Task: Display the "Related record list" page setting.
Action: Mouse moved to (968, 69)
Screenshot: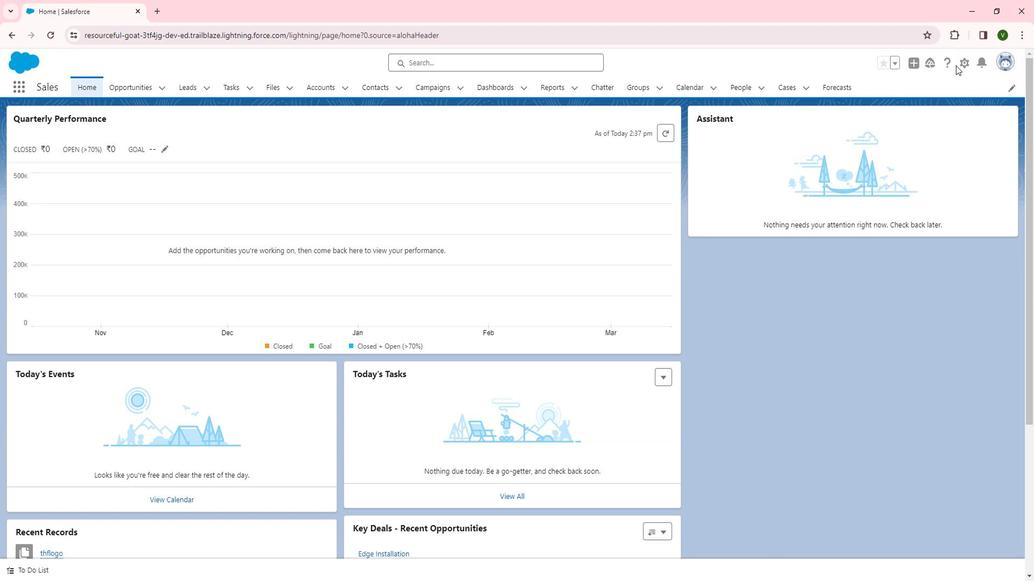 
Action: Mouse pressed left at (968, 69)
Screenshot: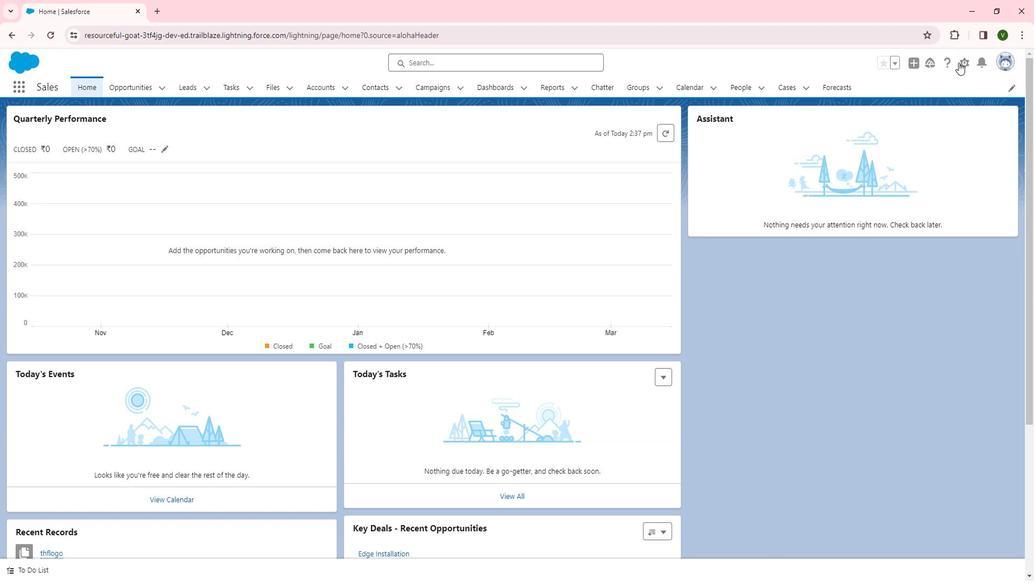 
Action: Mouse moved to (921, 94)
Screenshot: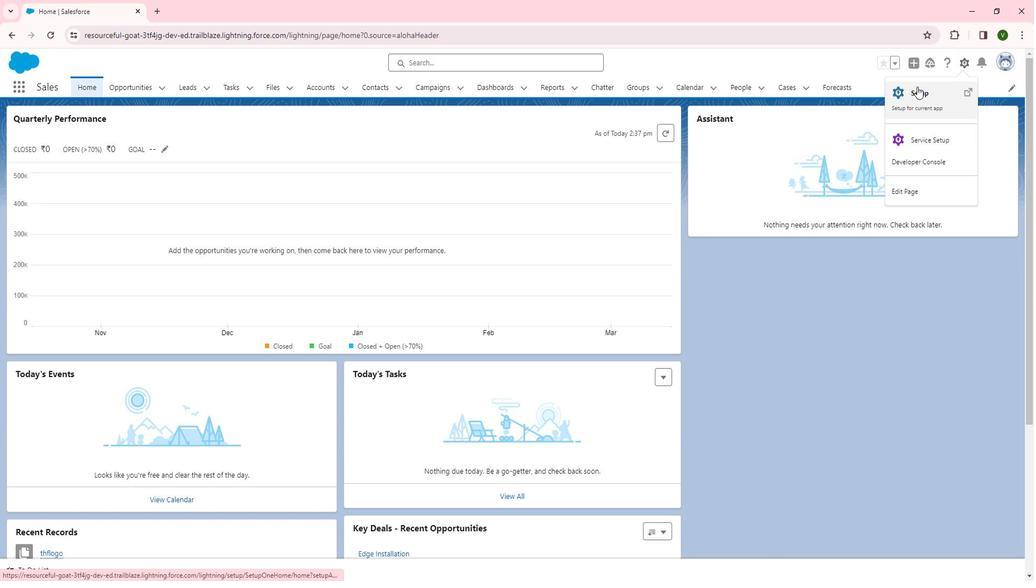 
Action: Mouse pressed left at (921, 94)
Screenshot: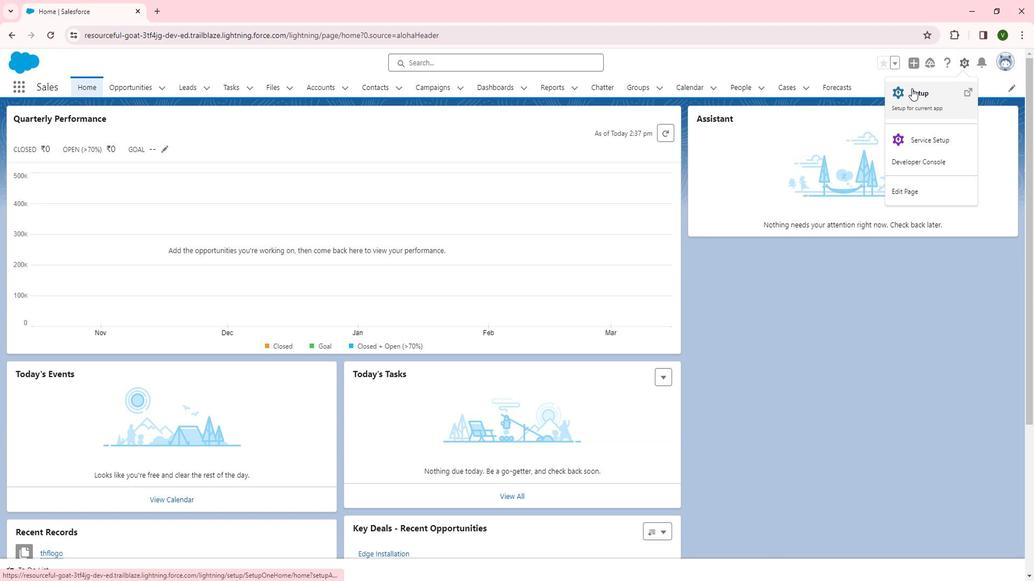 
Action: Mouse moved to (57, 332)
Screenshot: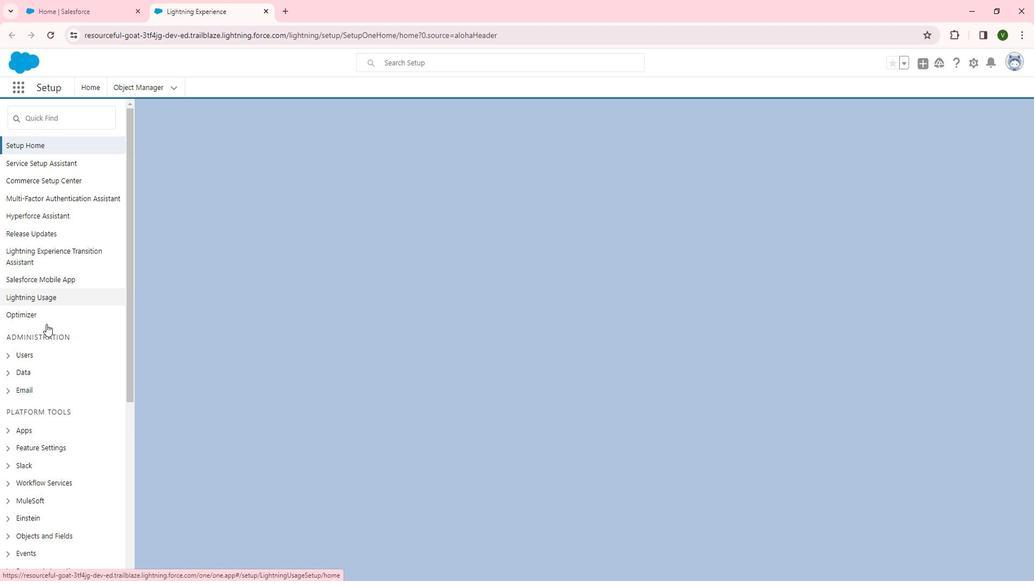
Action: Mouse scrolled (57, 331) with delta (0, 0)
Screenshot: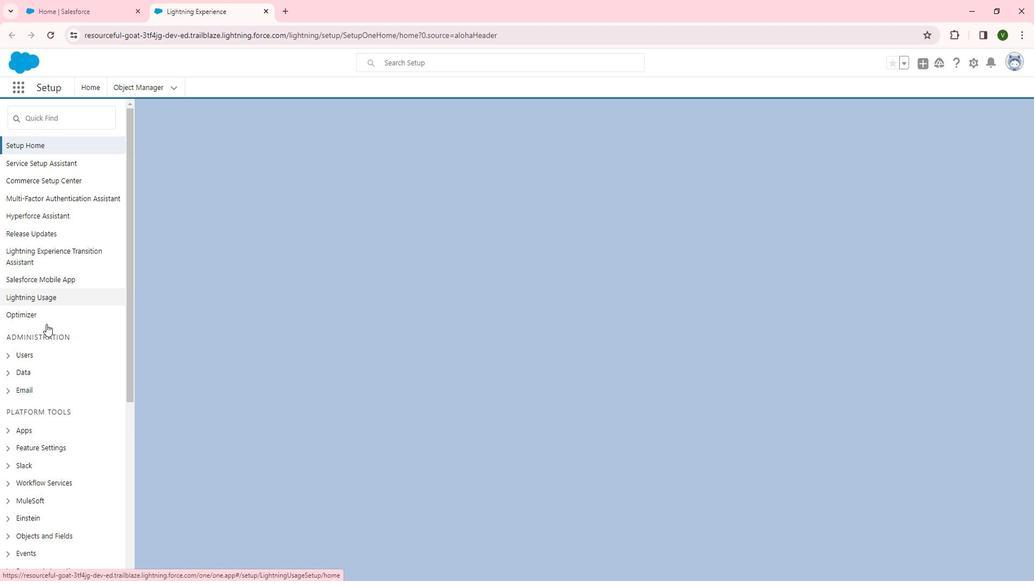 
Action: Mouse moved to (58, 334)
Screenshot: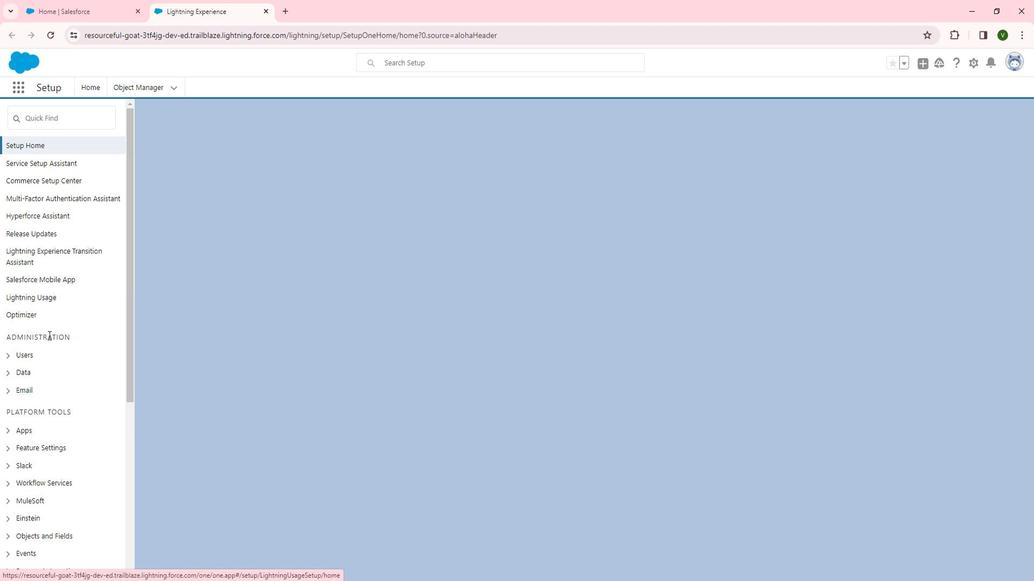 
Action: Mouse scrolled (58, 334) with delta (0, 0)
Screenshot: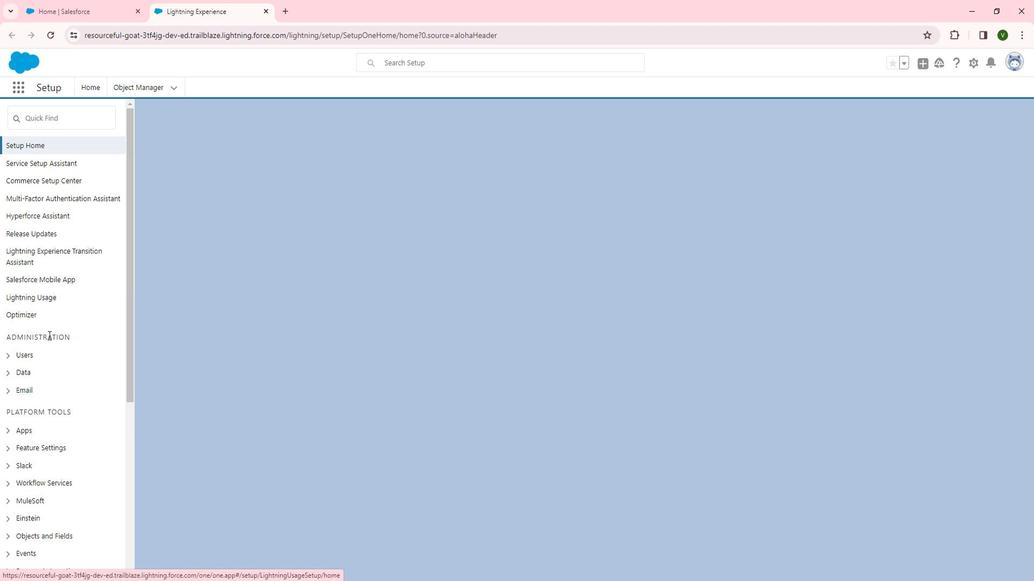 
Action: Mouse scrolled (58, 334) with delta (0, 0)
Screenshot: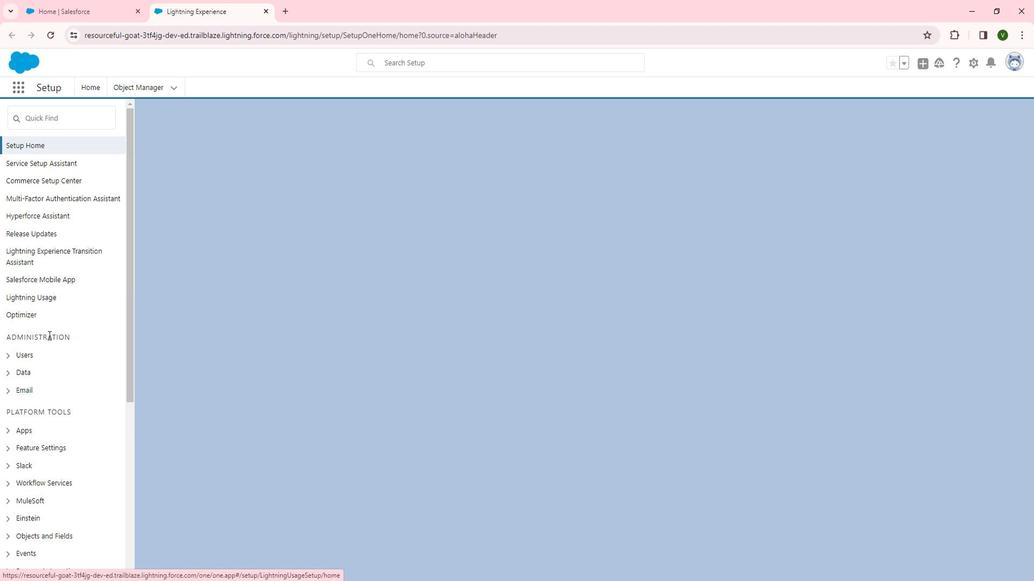 
Action: Mouse scrolled (58, 334) with delta (0, 0)
Screenshot: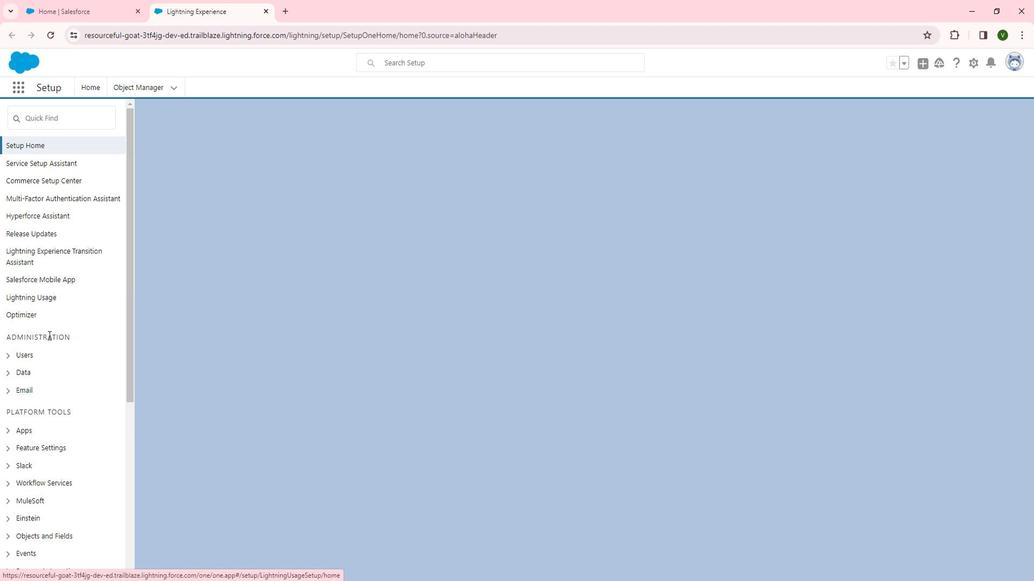 
Action: Mouse scrolled (58, 334) with delta (0, 0)
Screenshot: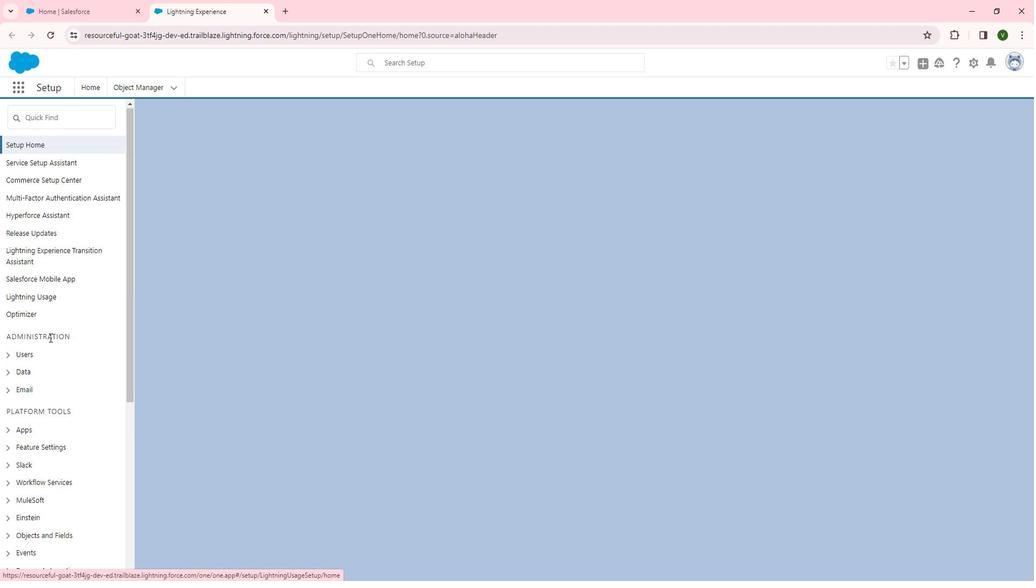 
Action: Mouse moved to (40, 169)
Screenshot: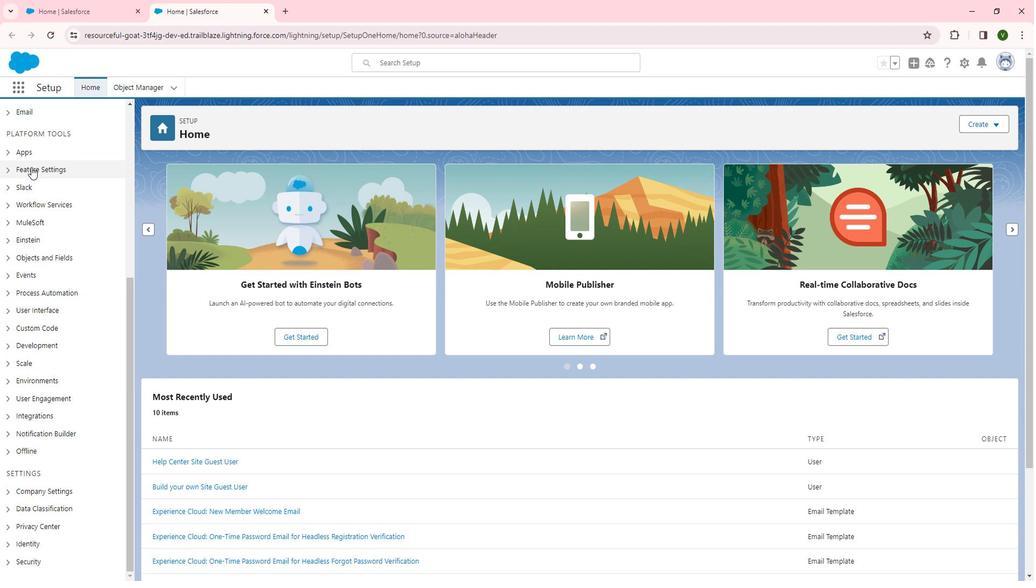 
Action: Mouse pressed left at (40, 169)
Screenshot: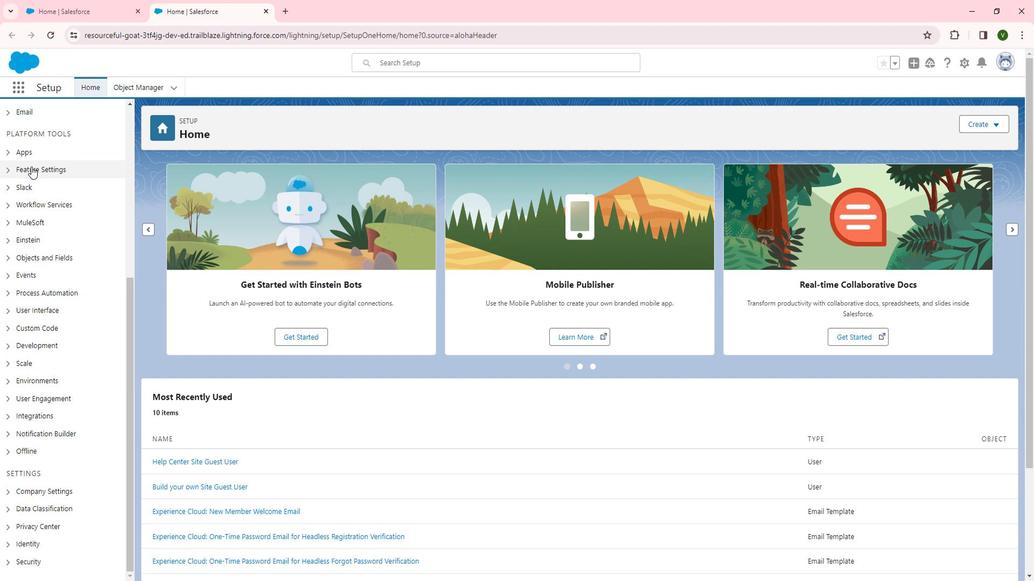 
Action: Mouse moved to (63, 253)
Screenshot: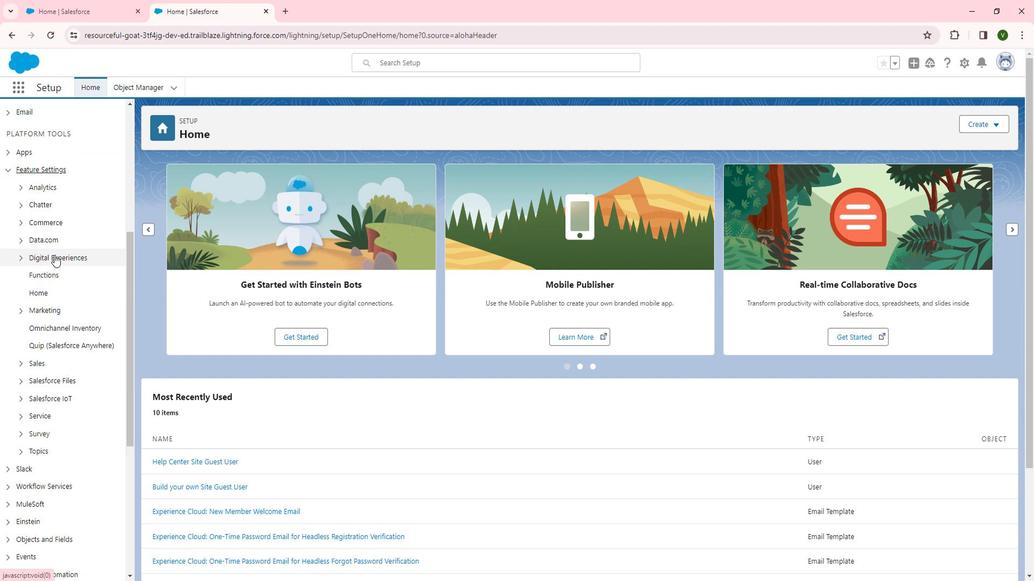 
Action: Mouse pressed left at (63, 253)
Screenshot: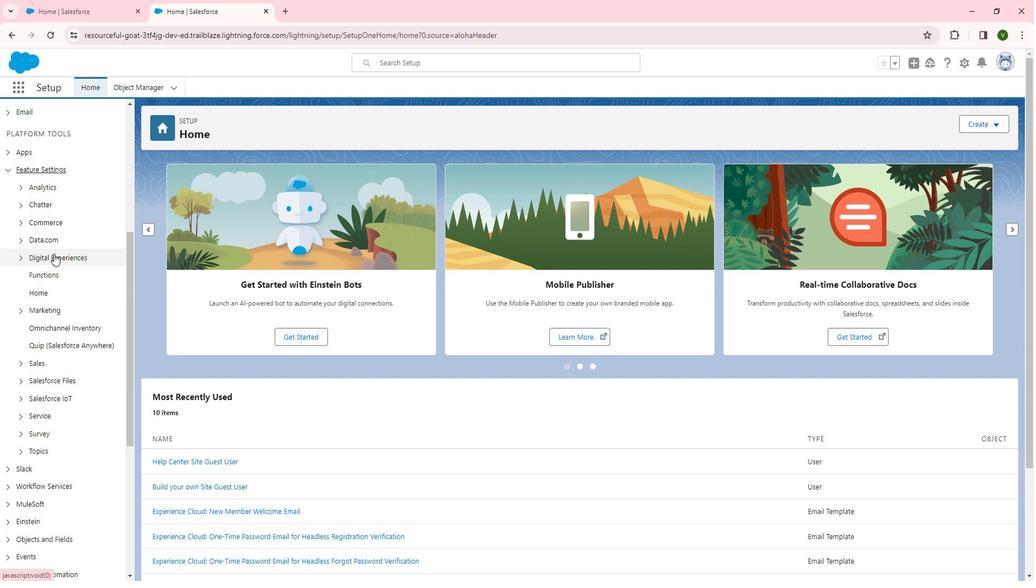 
Action: Mouse moved to (56, 277)
Screenshot: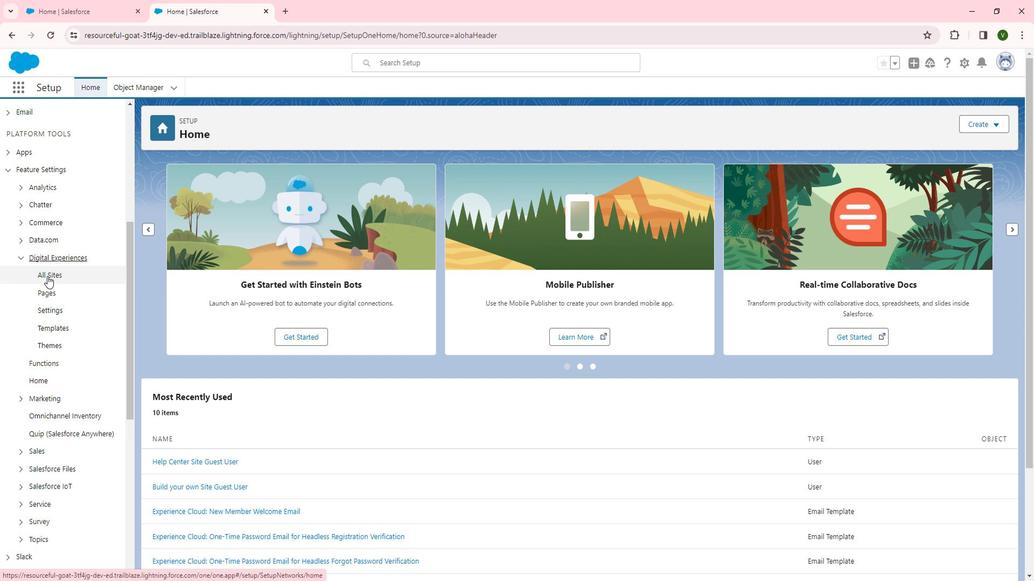 
Action: Mouse pressed left at (56, 277)
Screenshot: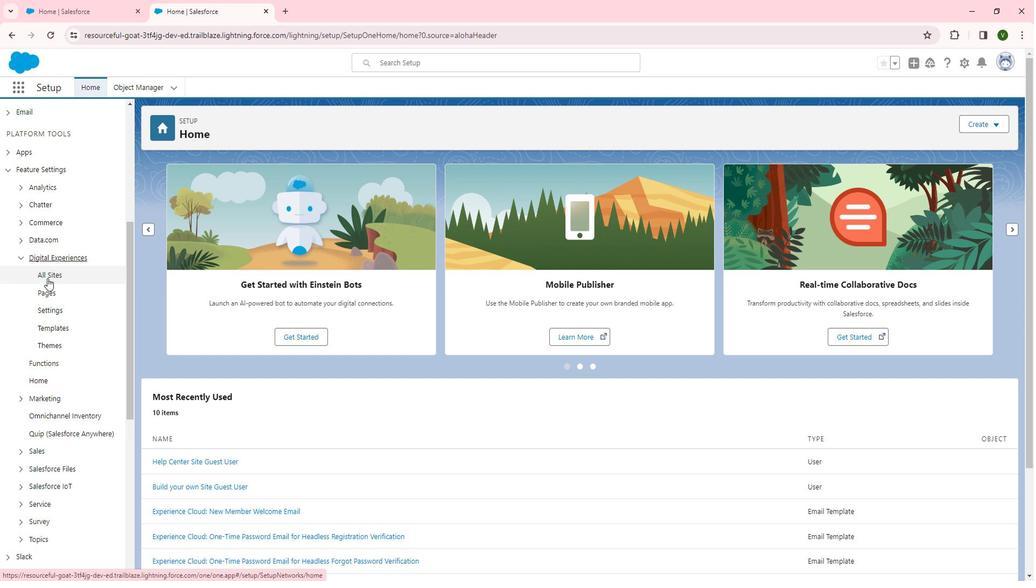 
Action: Mouse moved to (189, 282)
Screenshot: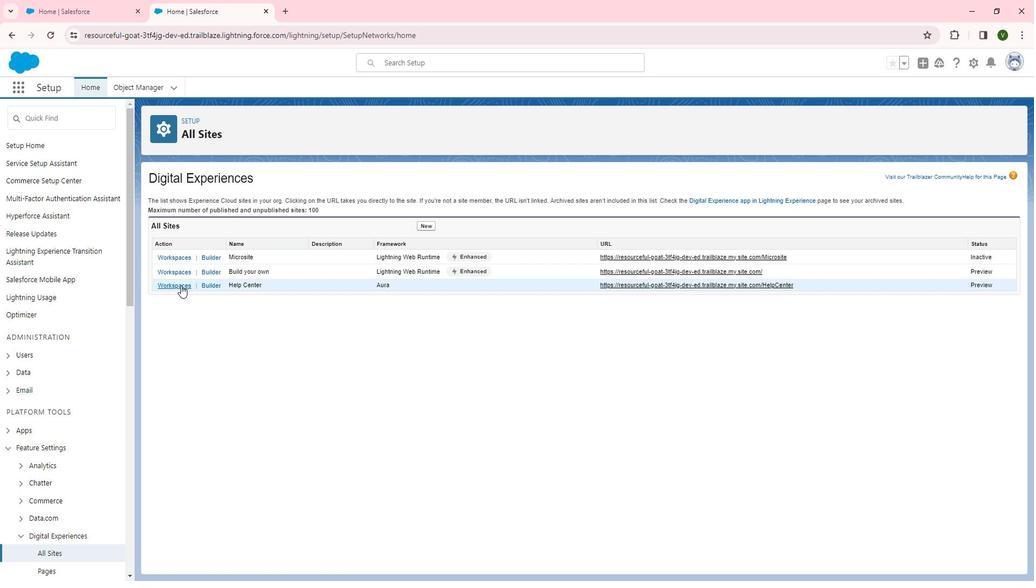 
Action: Mouse pressed left at (189, 282)
Screenshot: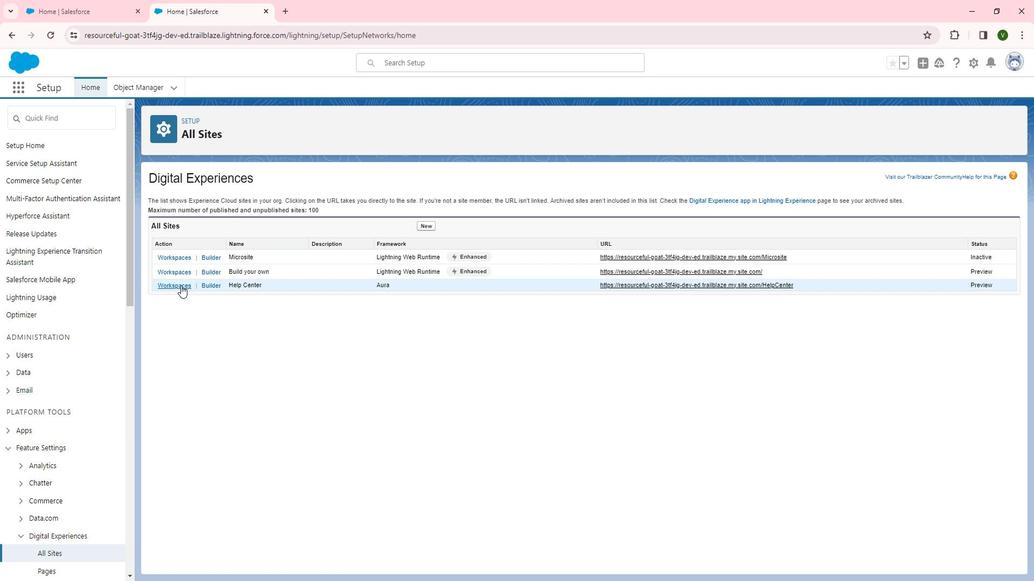 
Action: Mouse moved to (127, 226)
Screenshot: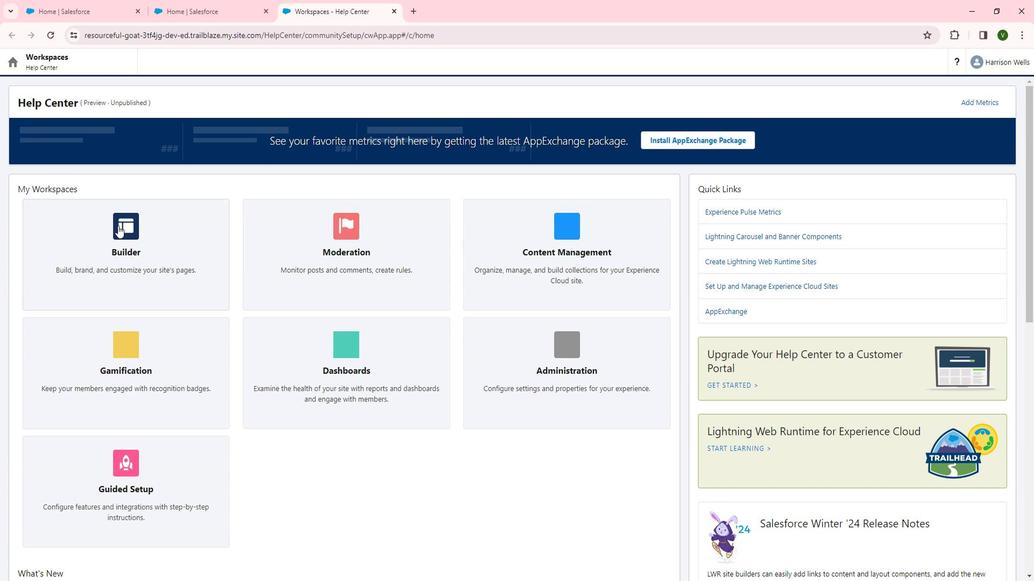 
Action: Mouse pressed left at (127, 226)
Screenshot: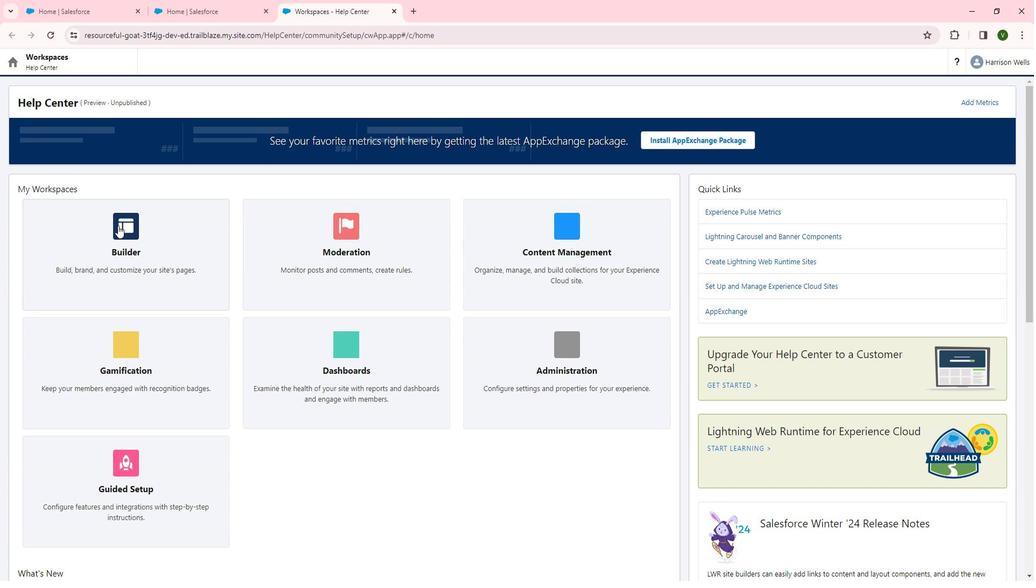
Action: Mouse moved to (151, 64)
Screenshot: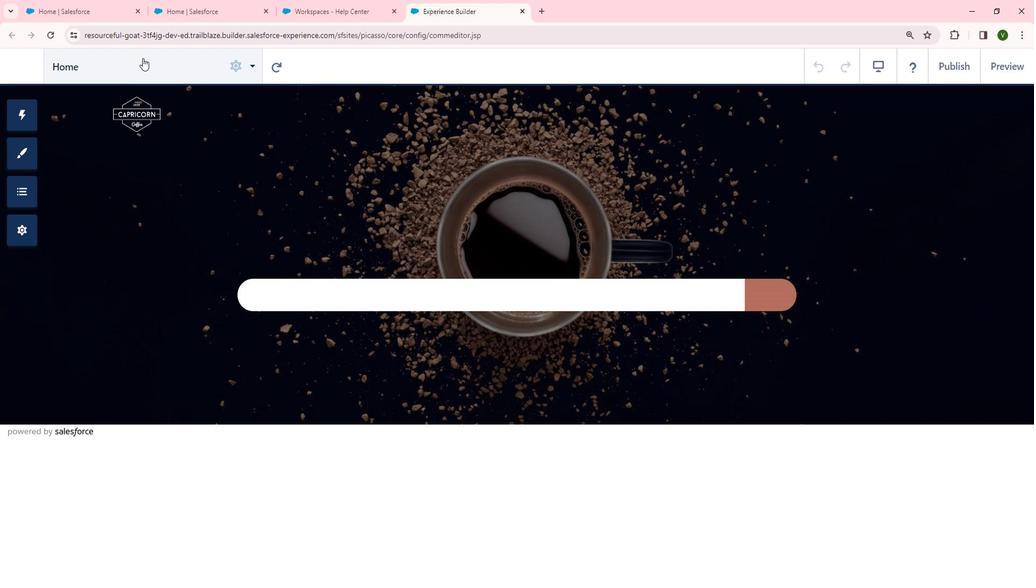 
Action: Mouse pressed left at (151, 64)
Screenshot: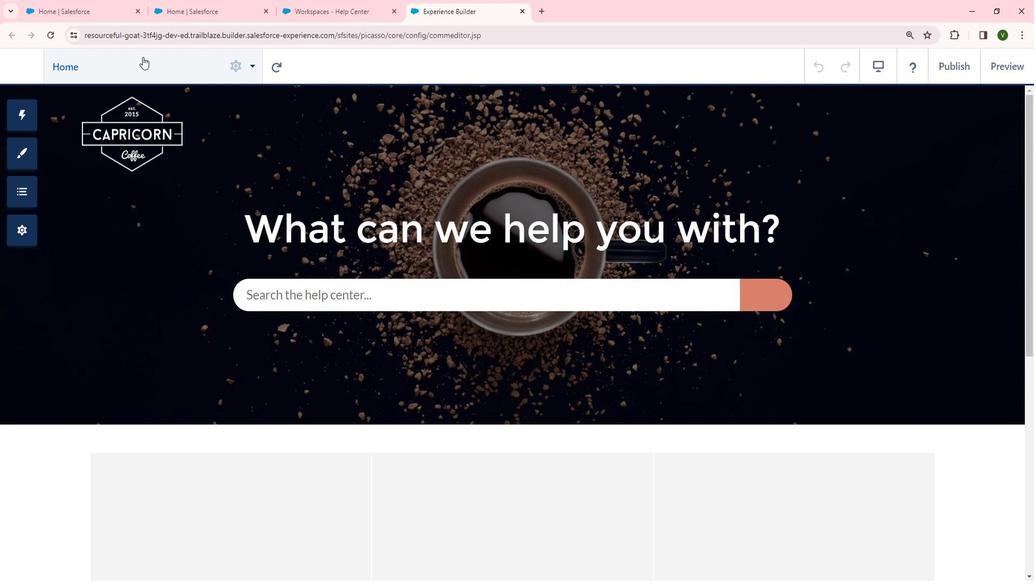 
Action: Mouse moved to (85, 332)
Screenshot: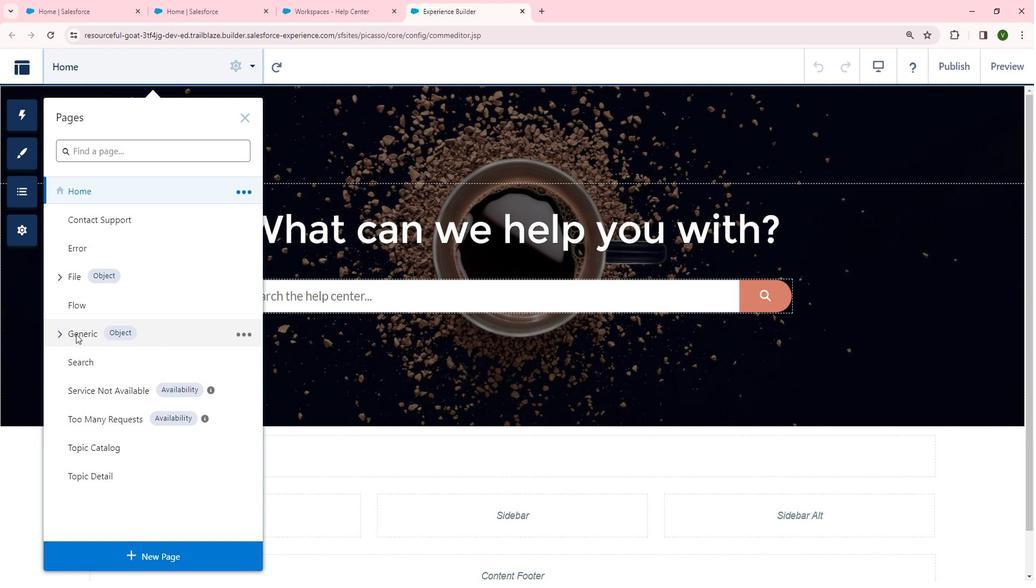 
Action: Mouse pressed left at (85, 332)
Screenshot: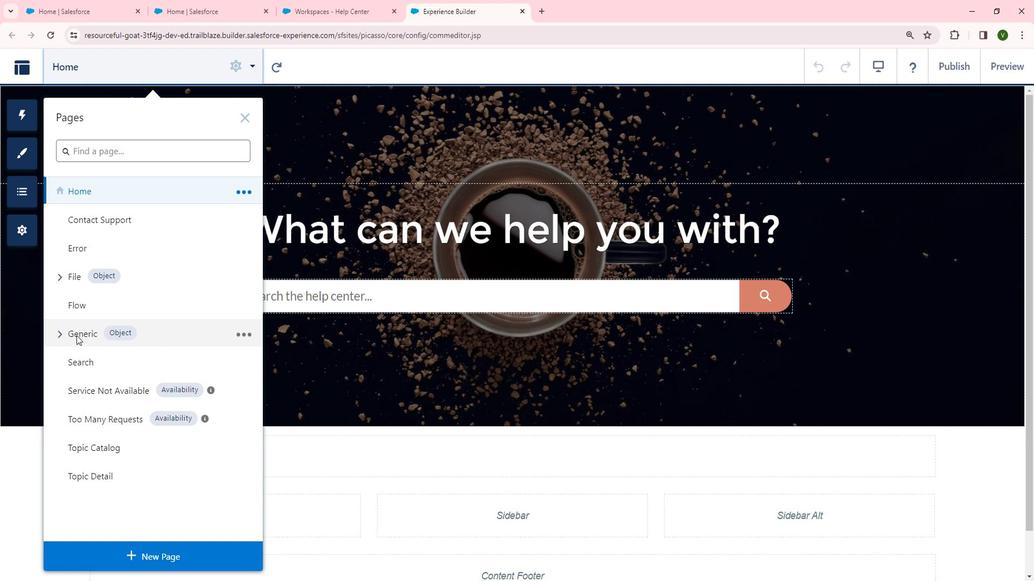 
Action: Mouse moved to (70, 327)
Screenshot: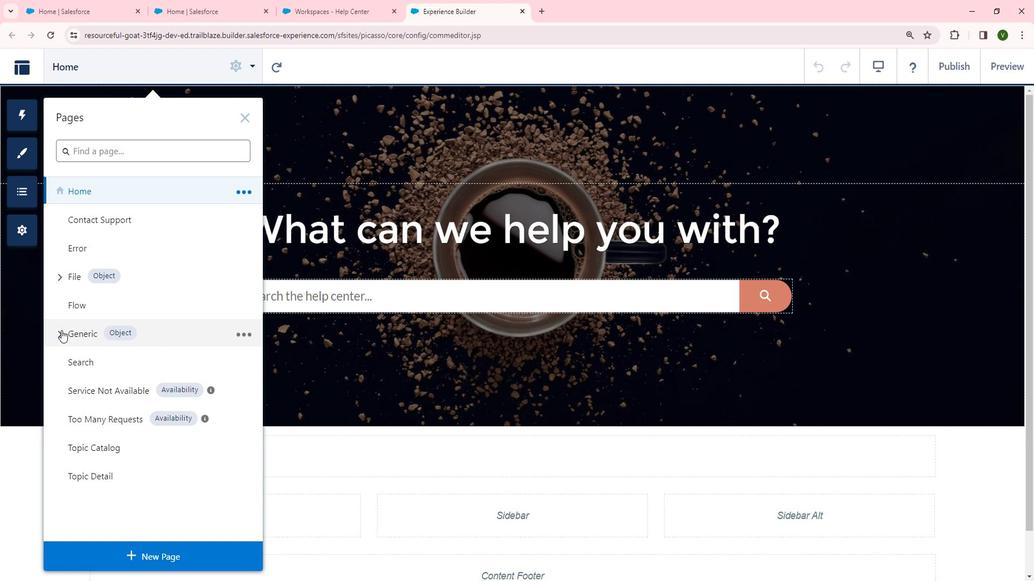 
Action: Mouse pressed left at (70, 327)
Screenshot: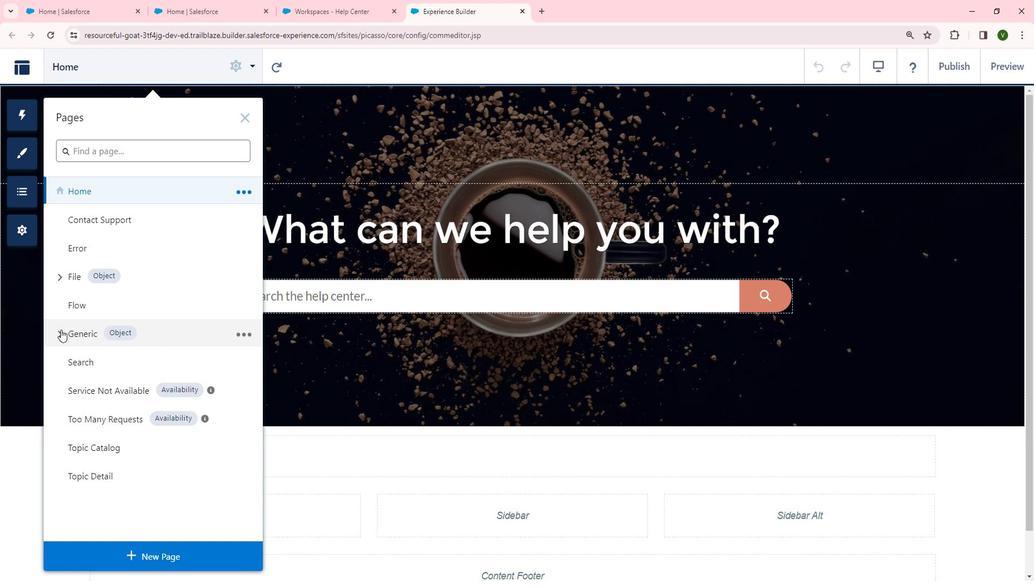 
Action: Mouse moved to (150, 358)
Screenshot: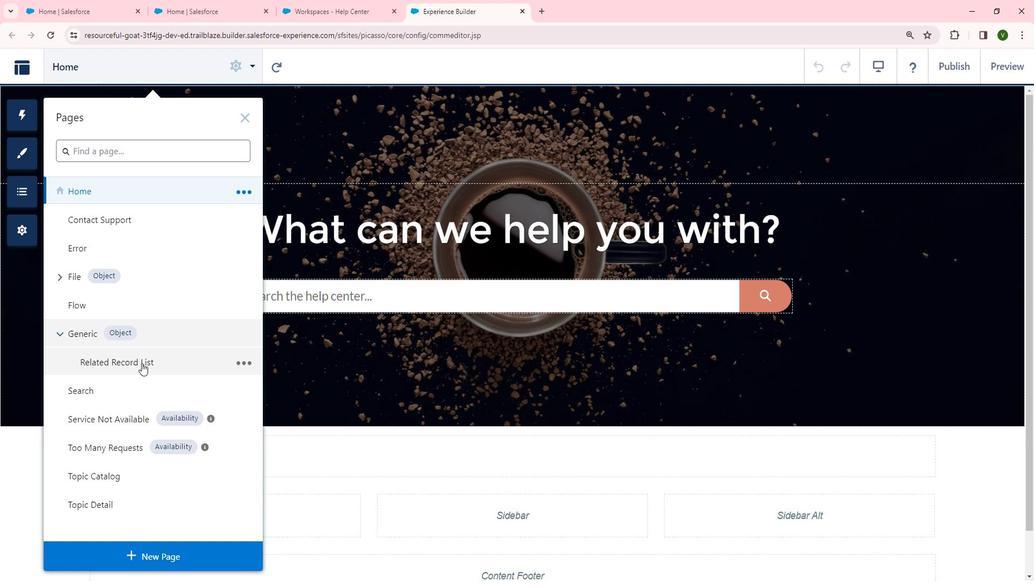 
Action: Mouse pressed left at (150, 358)
Screenshot: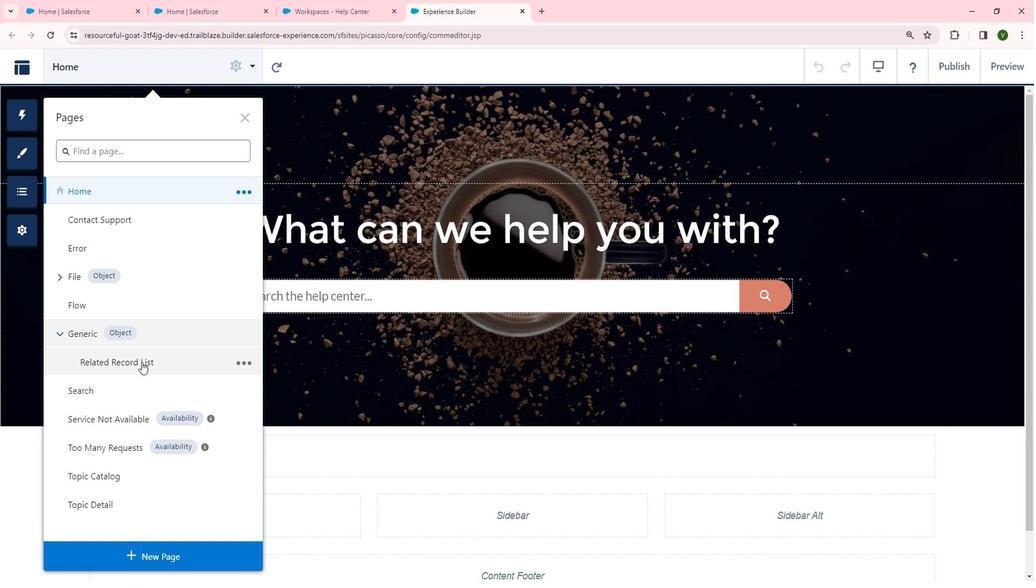 
Action: Mouse moved to (198, 77)
Screenshot: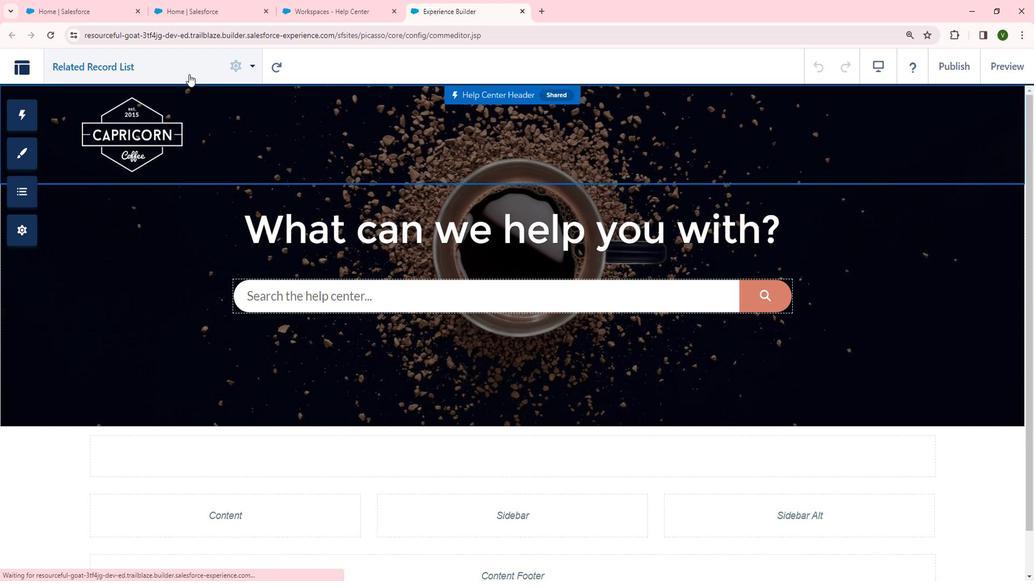 
Action: Mouse pressed left at (198, 77)
Screenshot: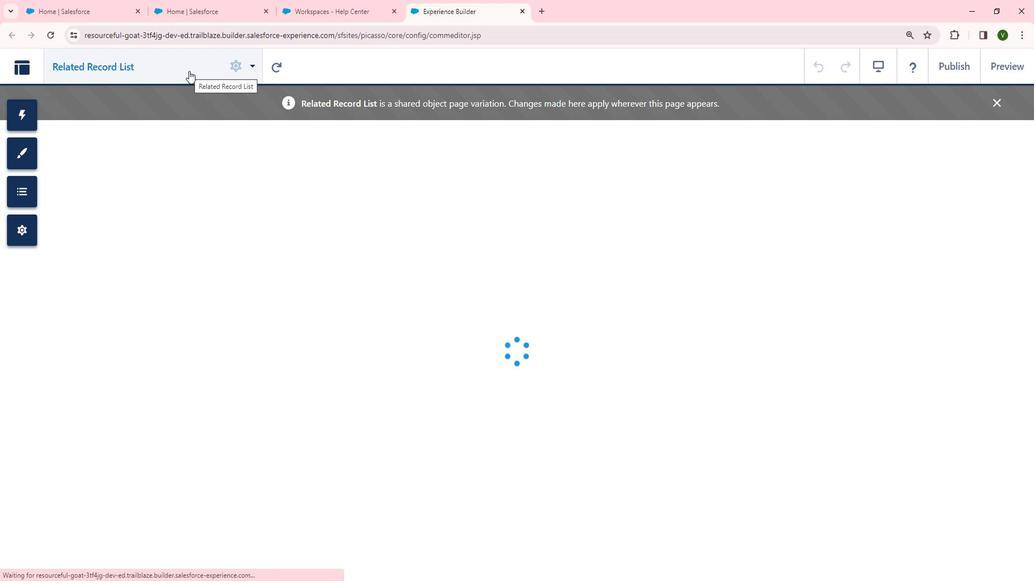 
Action: Mouse moved to (253, 354)
Screenshot: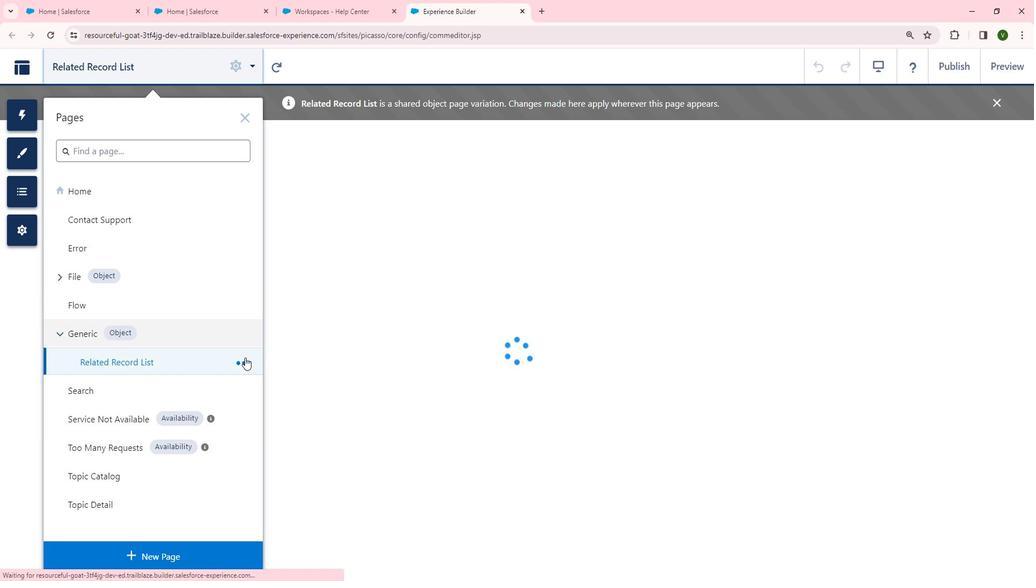 
Action: Mouse pressed left at (253, 354)
Screenshot: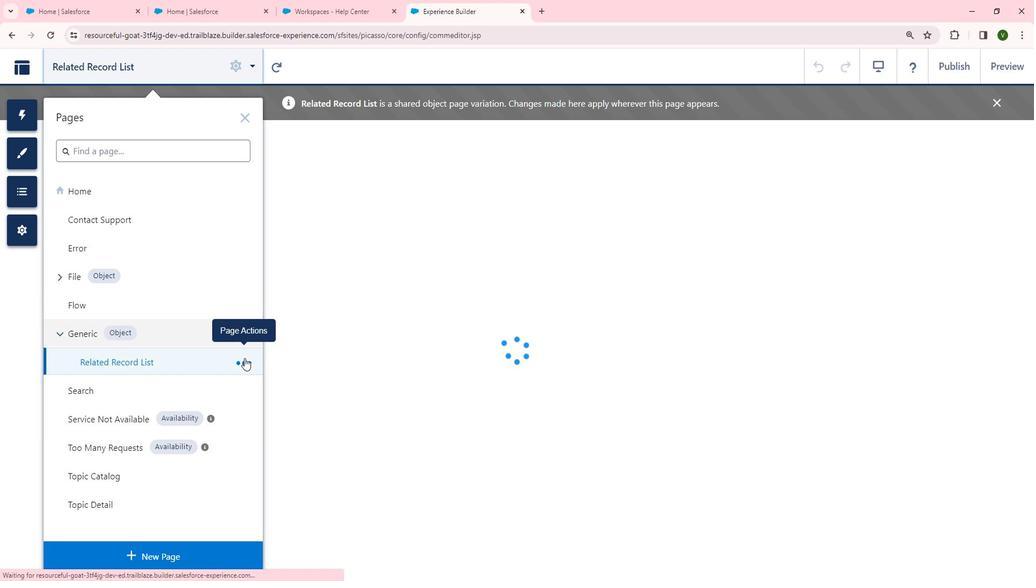 
Action: Mouse moved to (337, 355)
Screenshot: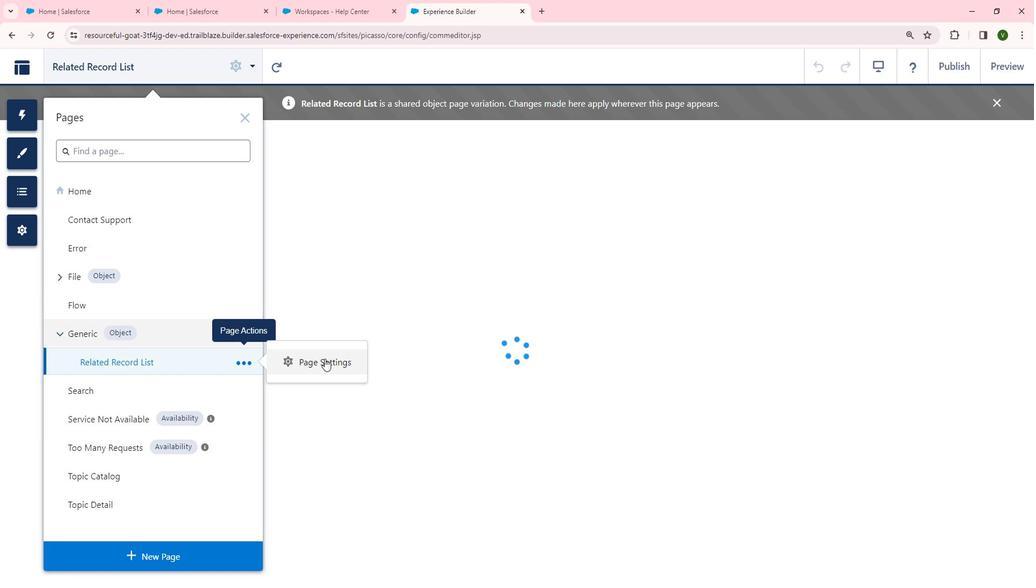 
Action: Mouse pressed left at (337, 355)
Screenshot: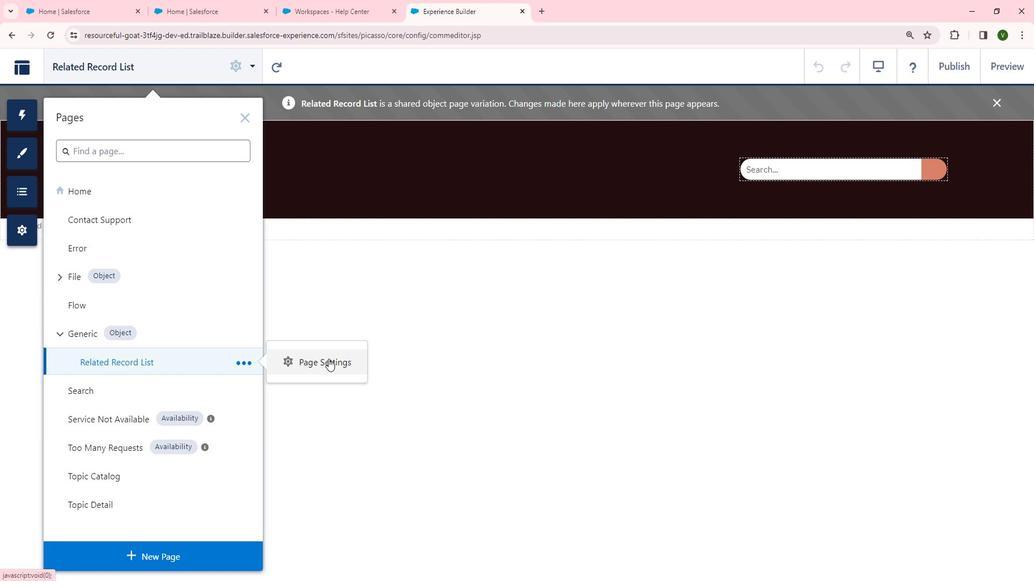 
Action: Mouse moved to (379, 359)
Screenshot: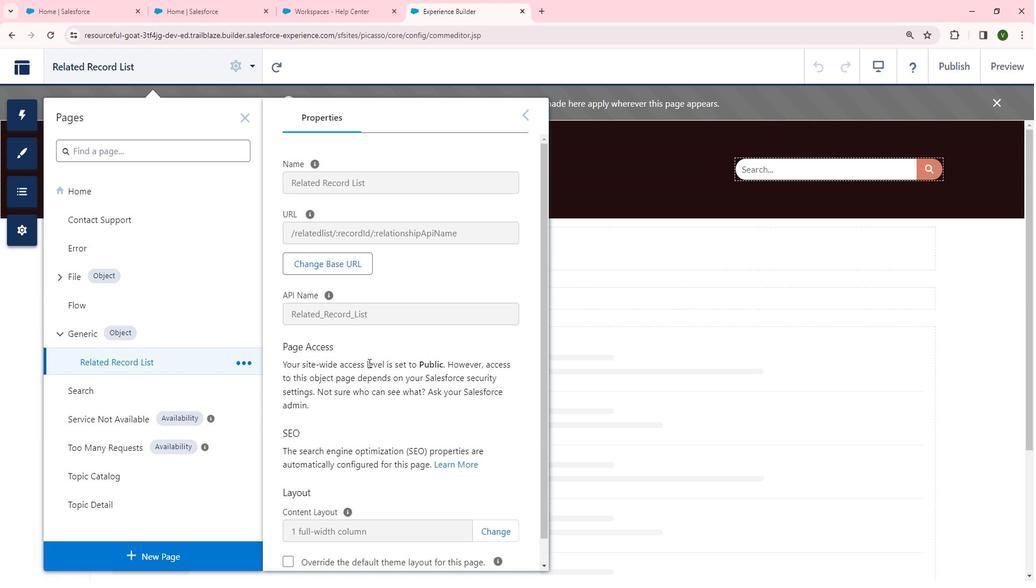 
